 Task: Download export file.
Action: Mouse moved to (409, 287)
Screenshot: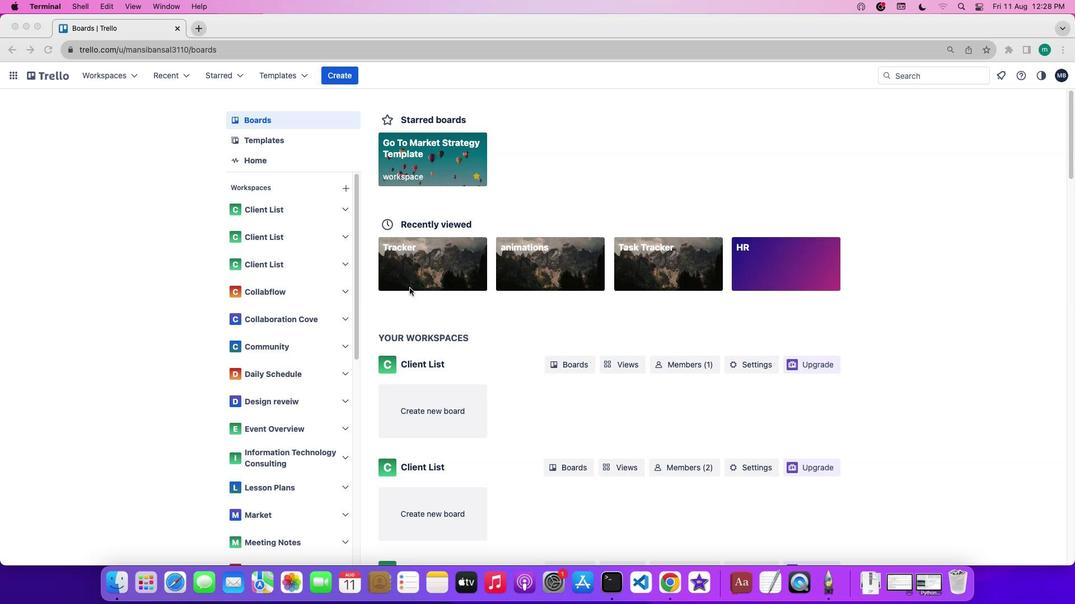 
Action: Mouse pressed left at (409, 287)
Screenshot: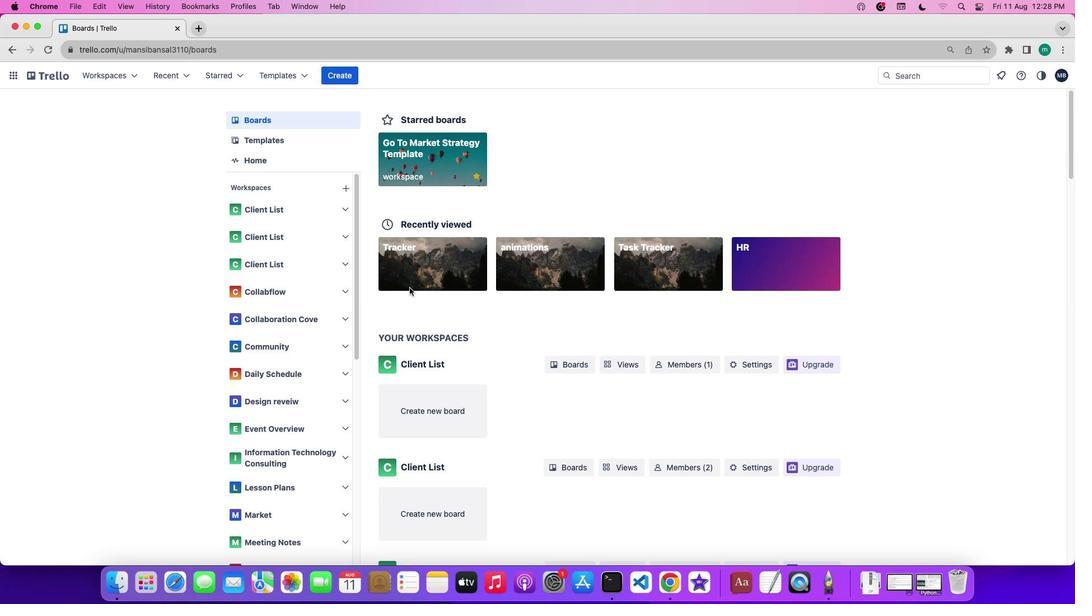 
Action: Mouse pressed left at (409, 287)
Screenshot: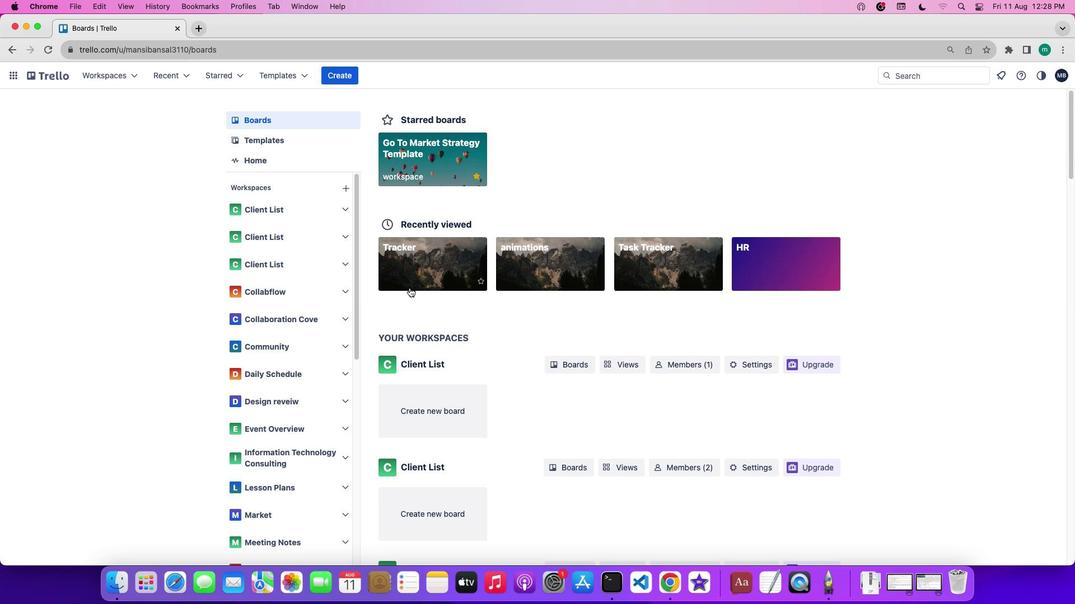 
Action: Mouse moved to (55, 173)
Screenshot: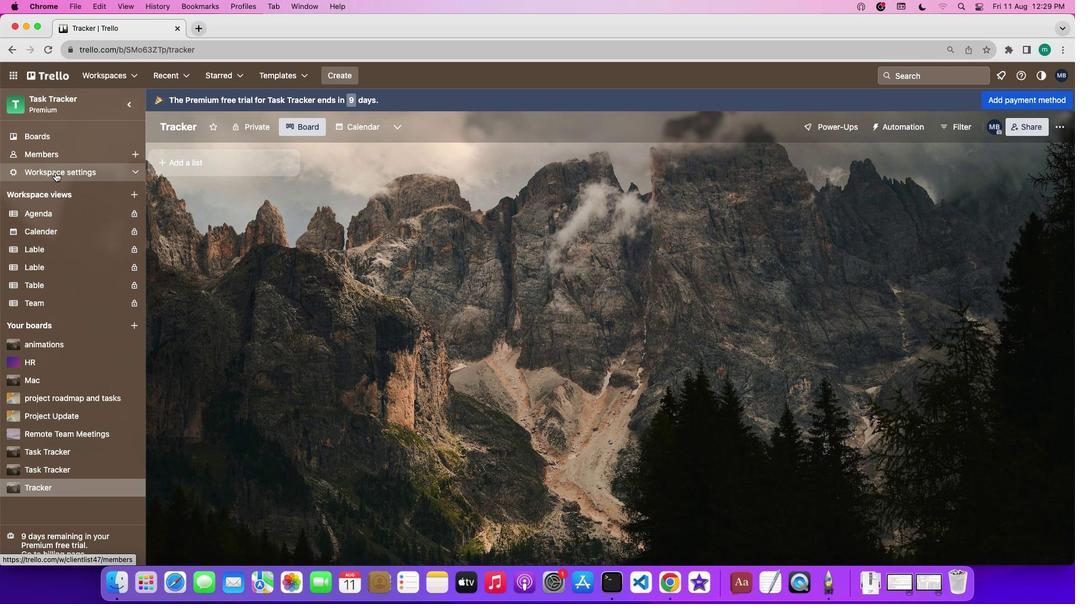 
Action: Mouse pressed left at (55, 173)
Screenshot: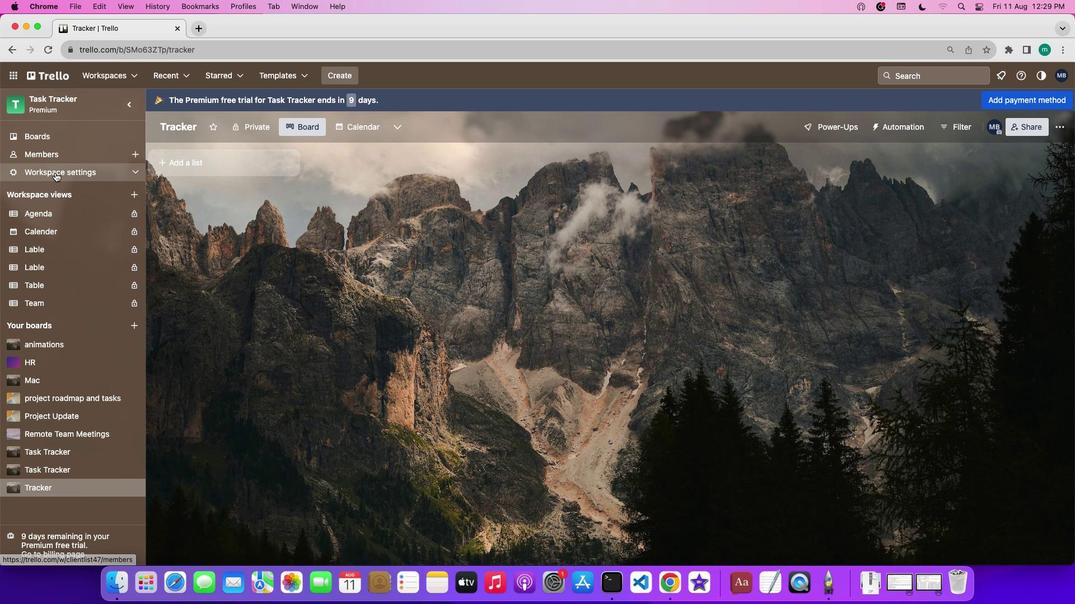 
Action: Mouse moved to (186, 213)
Screenshot: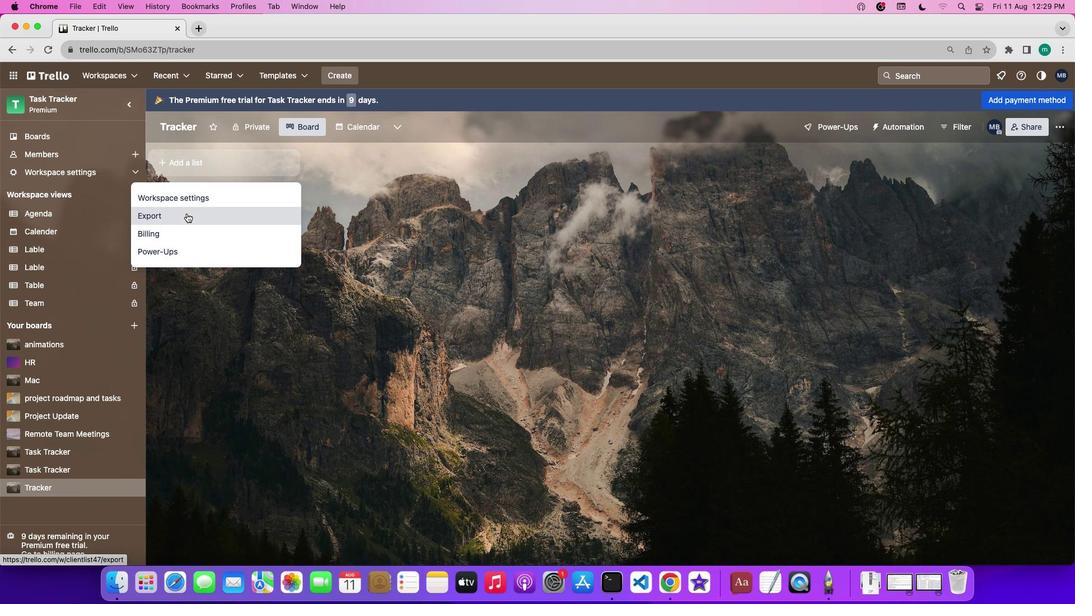 
Action: Mouse pressed left at (186, 213)
Screenshot: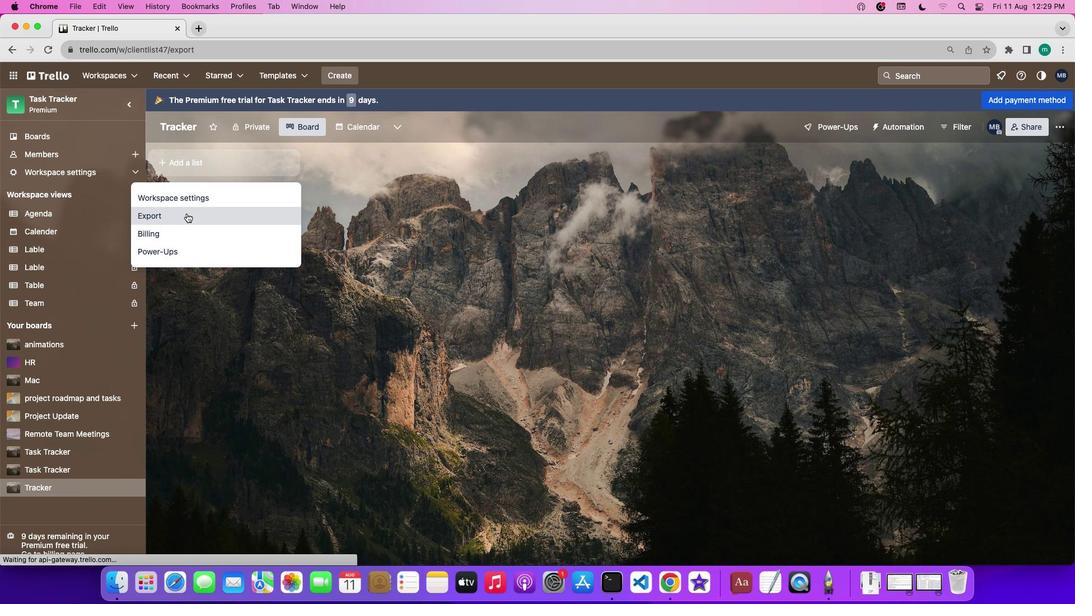 
Action: Mouse moved to (829, 367)
Screenshot: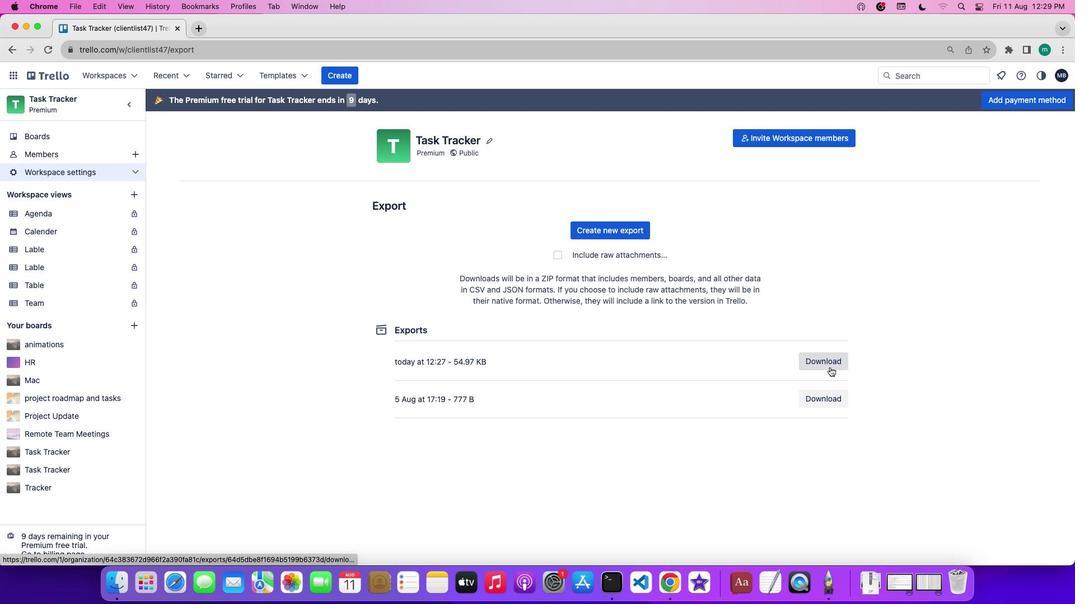 
Action: Mouse pressed left at (829, 367)
Screenshot: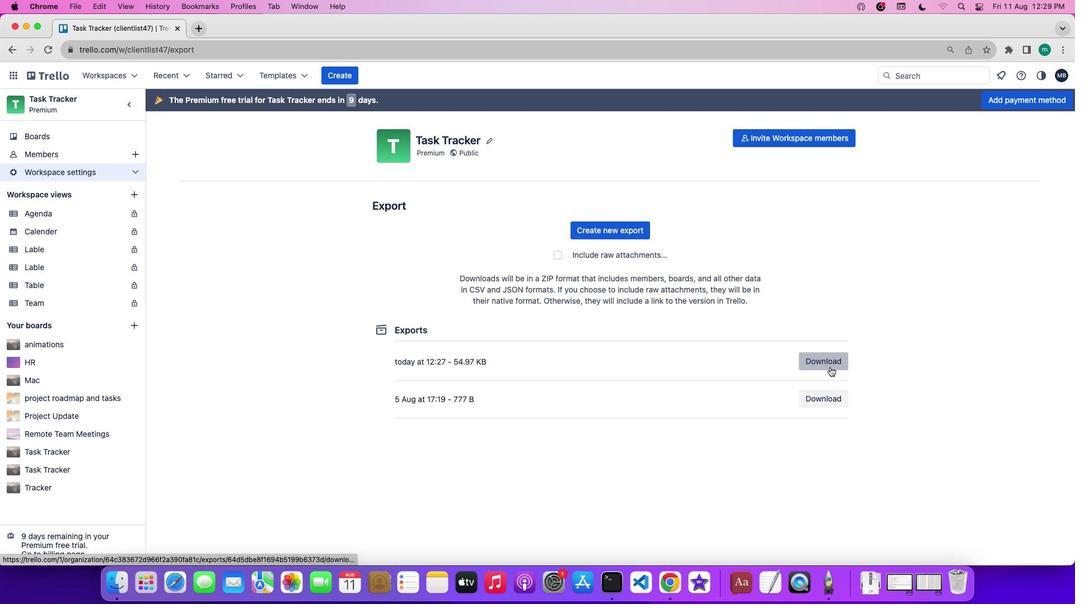 
Action: Mouse moved to (776, 384)
Screenshot: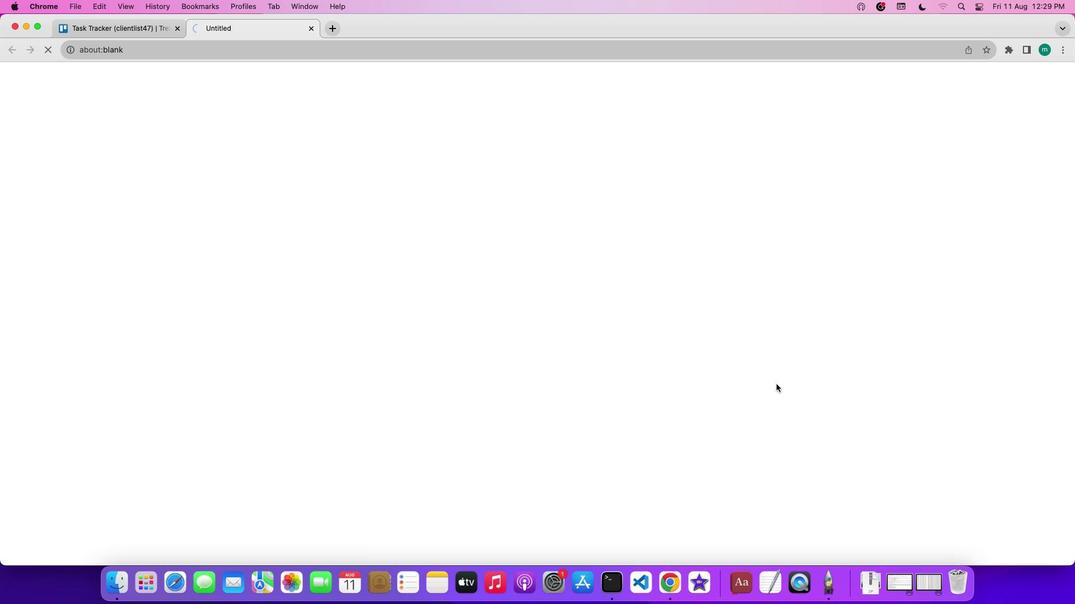 
